 Task: Look for gluten-free products in the category "Cupcakes".
Action: Mouse moved to (17, 75)
Screenshot: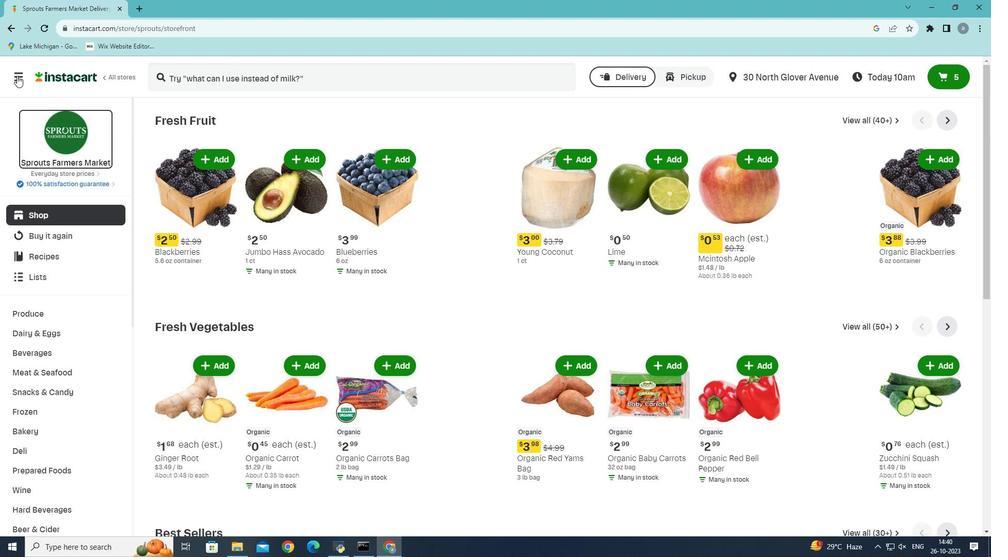 
Action: Mouse pressed left at (17, 75)
Screenshot: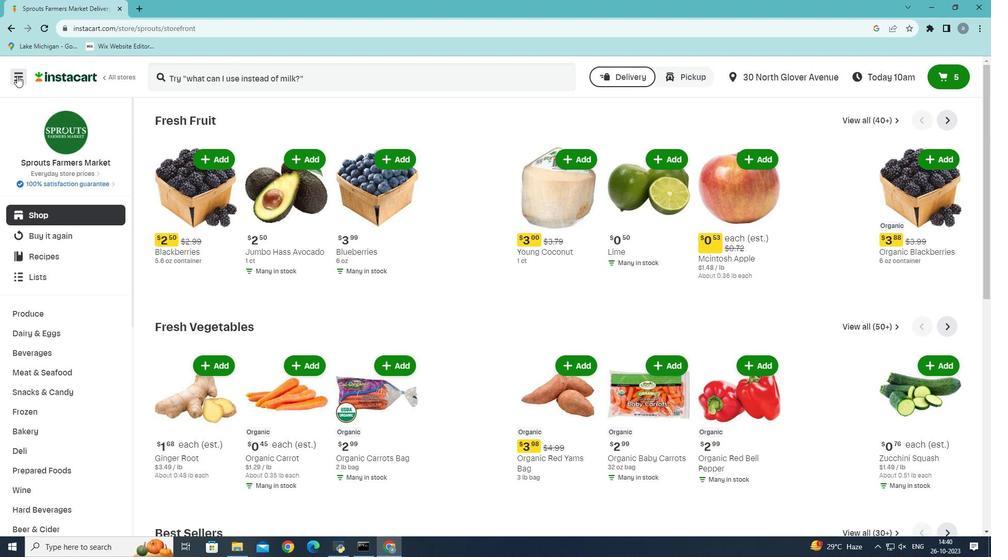 
Action: Mouse moved to (42, 298)
Screenshot: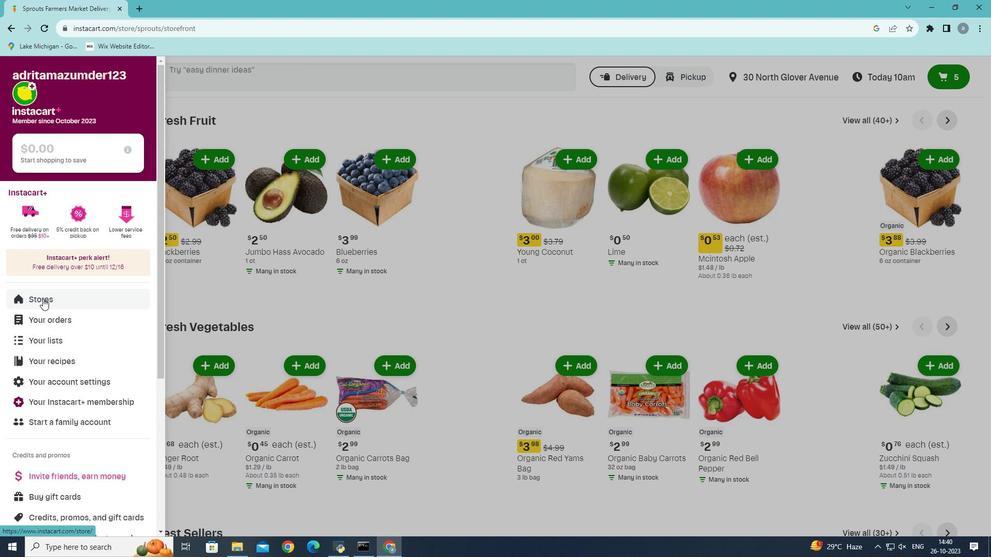 
Action: Mouse pressed left at (42, 298)
Screenshot: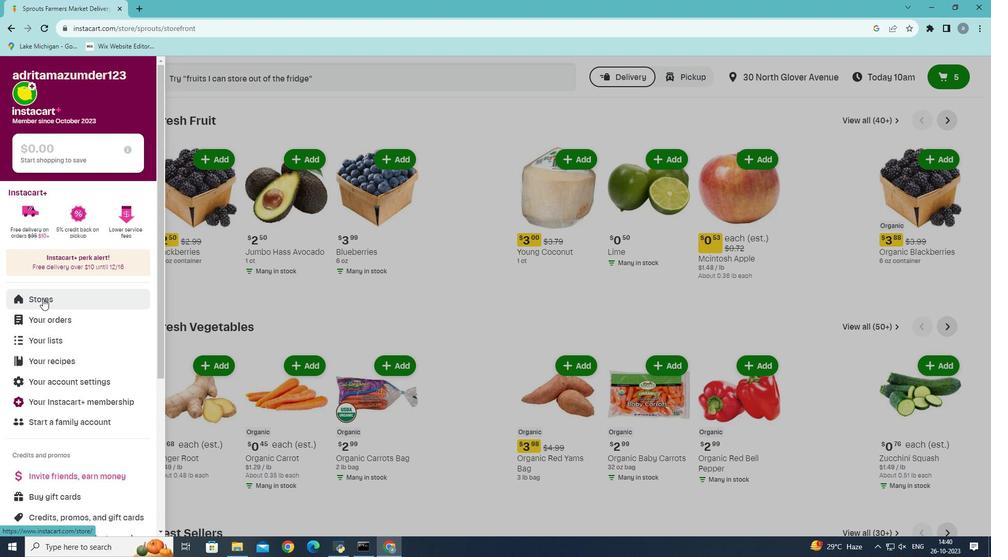 
Action: Mouse moved to (239, 115)
Screenshot: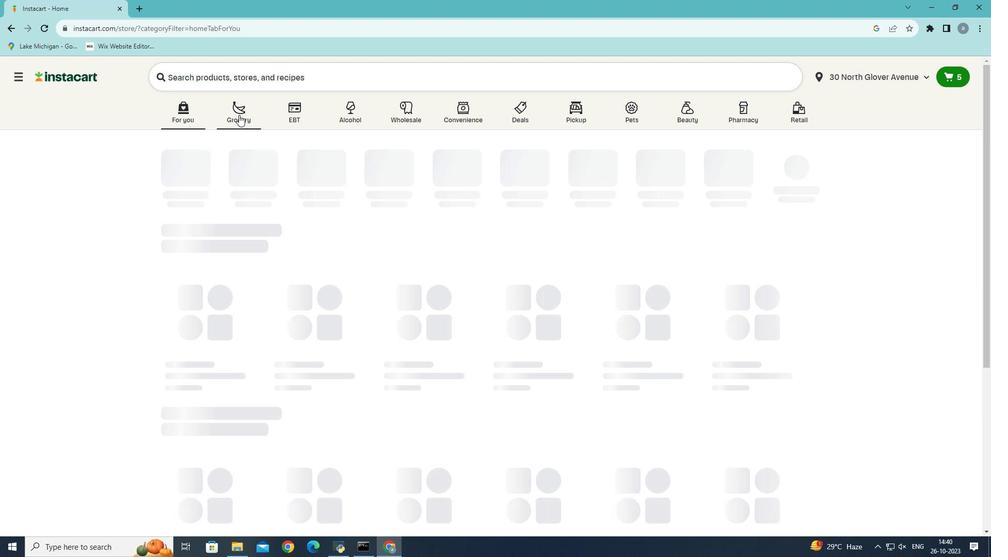 
Action: Mouse pressed left at (239, 115)
Screenshot: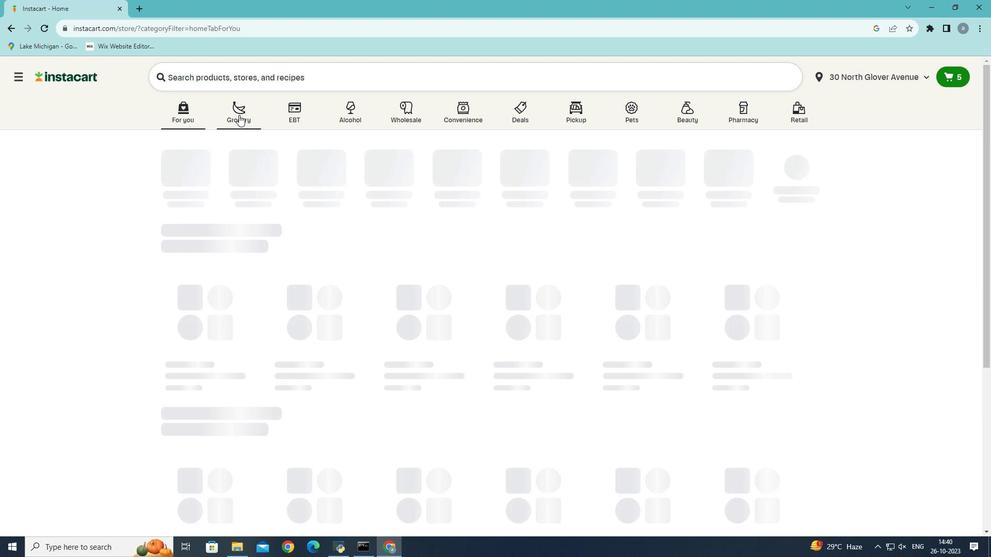 
Action: Mouse moved to (238, 327)
Screenshot: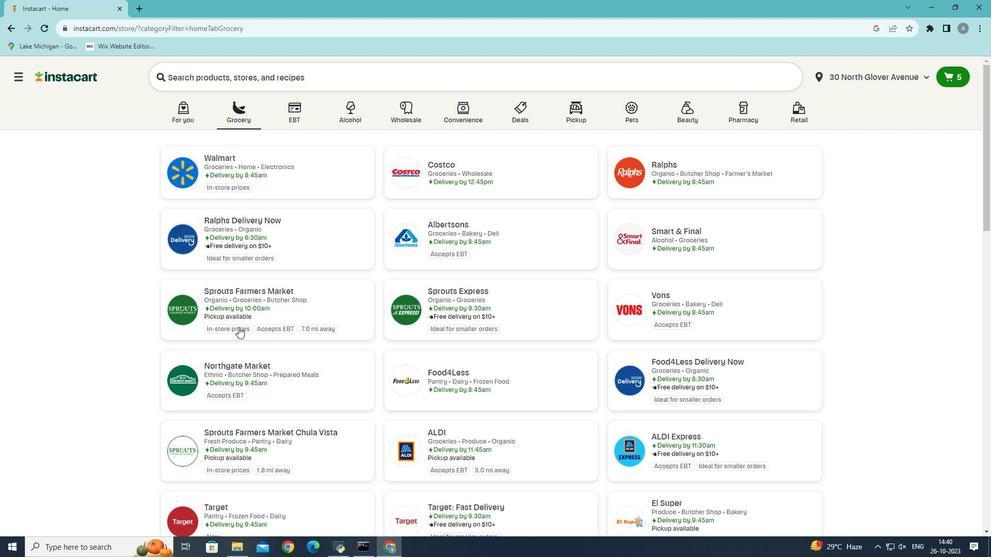 
Action: Mouse pressed left at (238, 327)
Screenshot: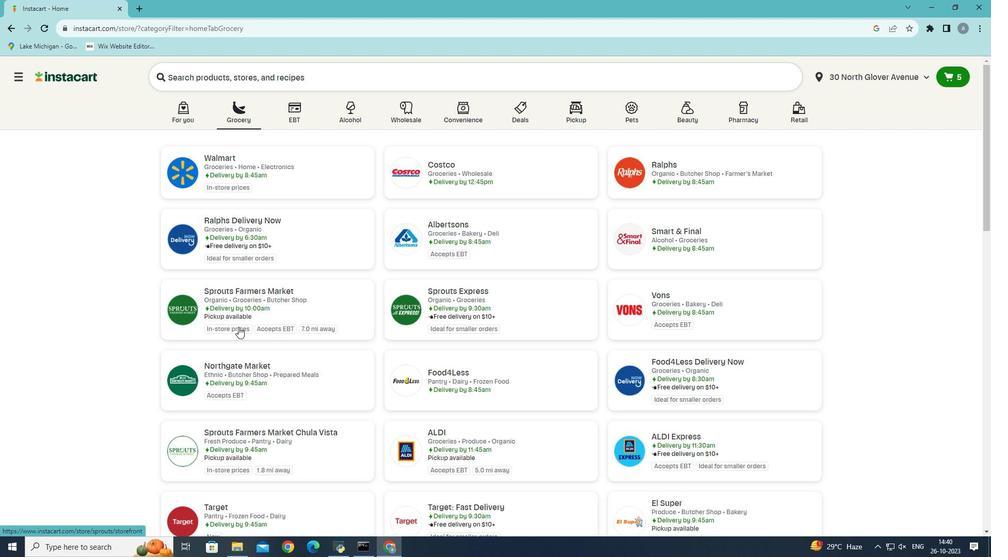 
Action: Mouse moved to (24, 432)
Screenshot: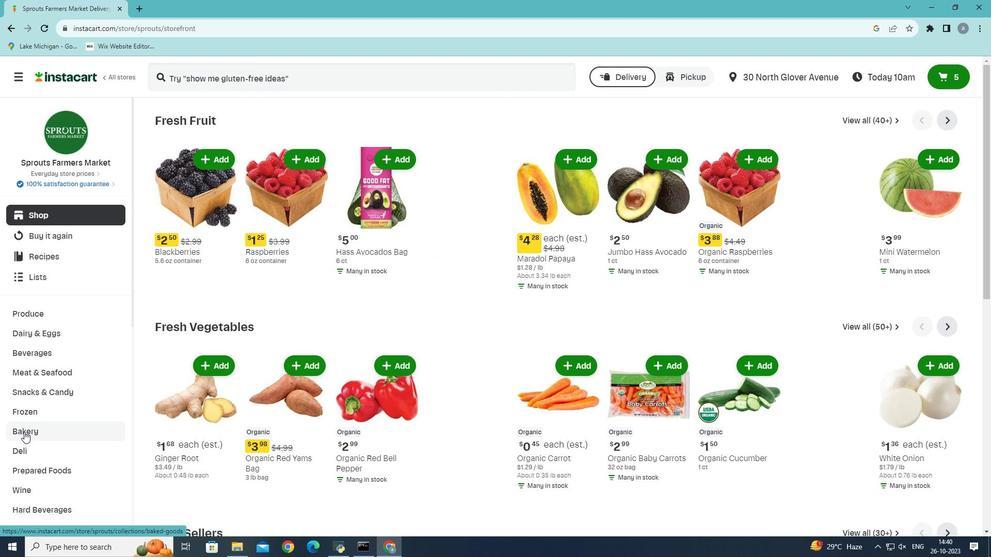 
Action: Mouse pressed left at (24, 432)
Screenshot: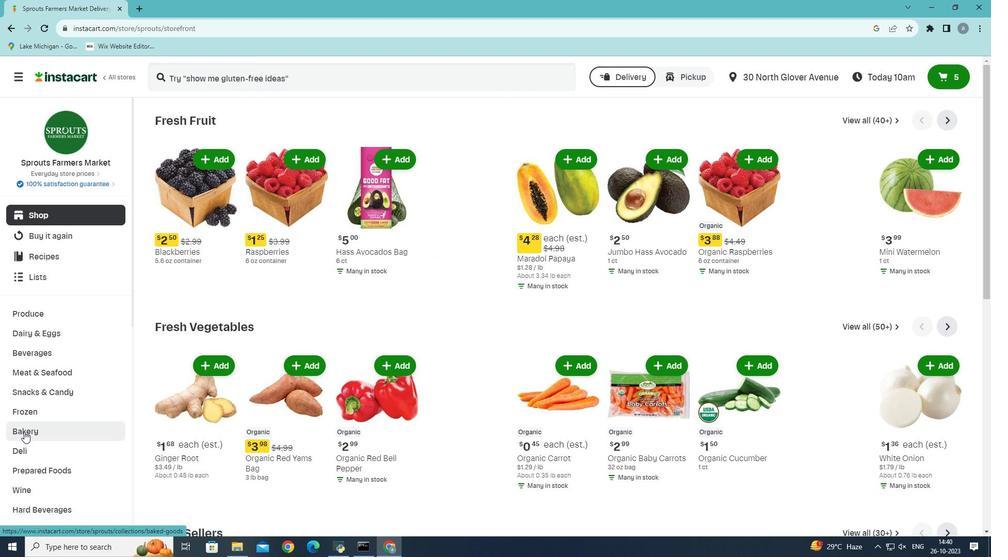 
Action: Mouse moved to (609, 149)
Screenshot: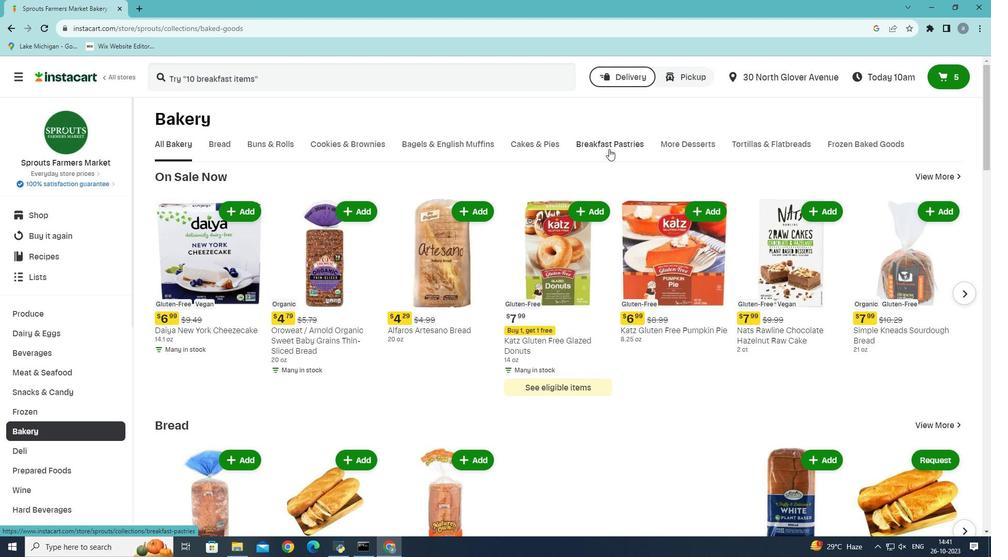 
Action: Mouse pressed left at (609, 149)
Screenshot: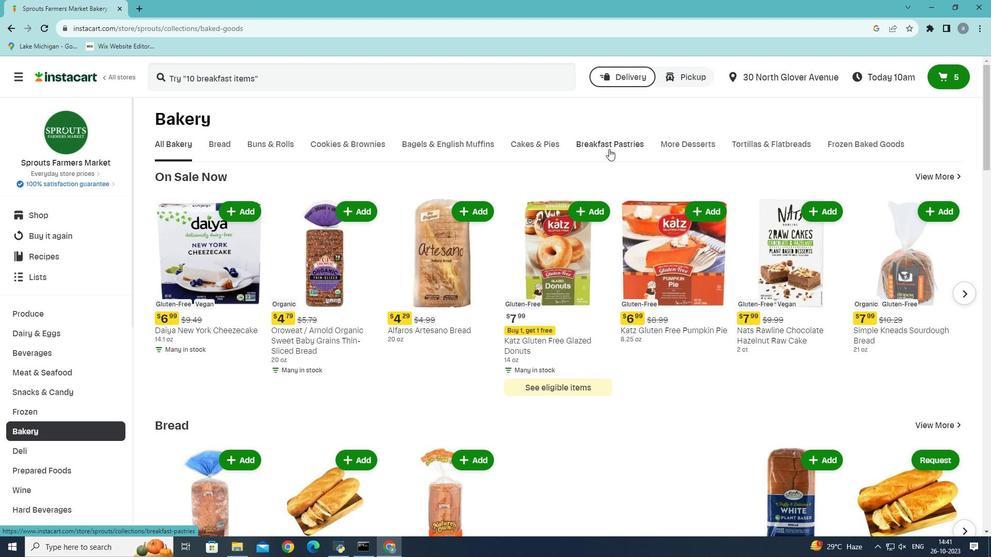 
Action: Mouse moved to (688, 146)
Screenshot: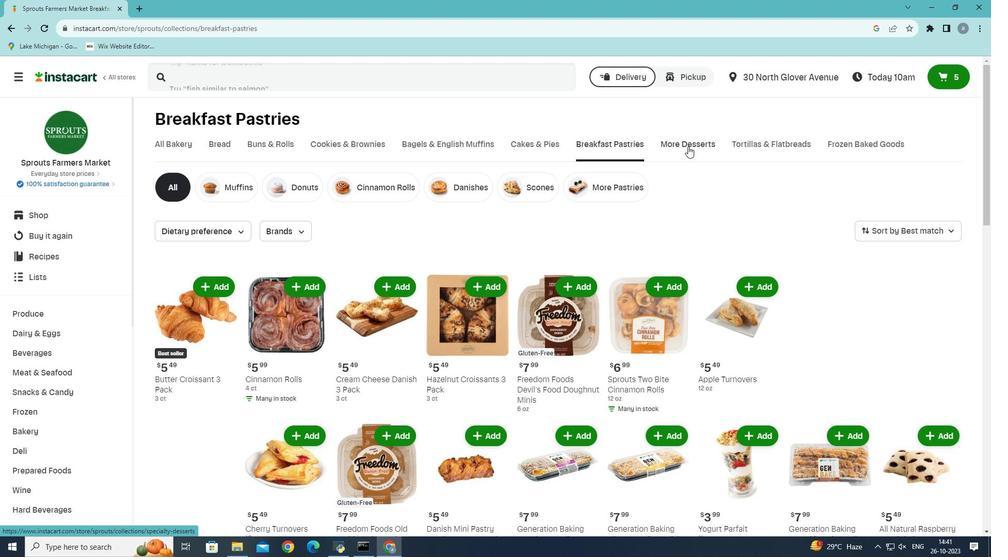 
Action: Mouse pressed left at (688, 146)
Screenshot: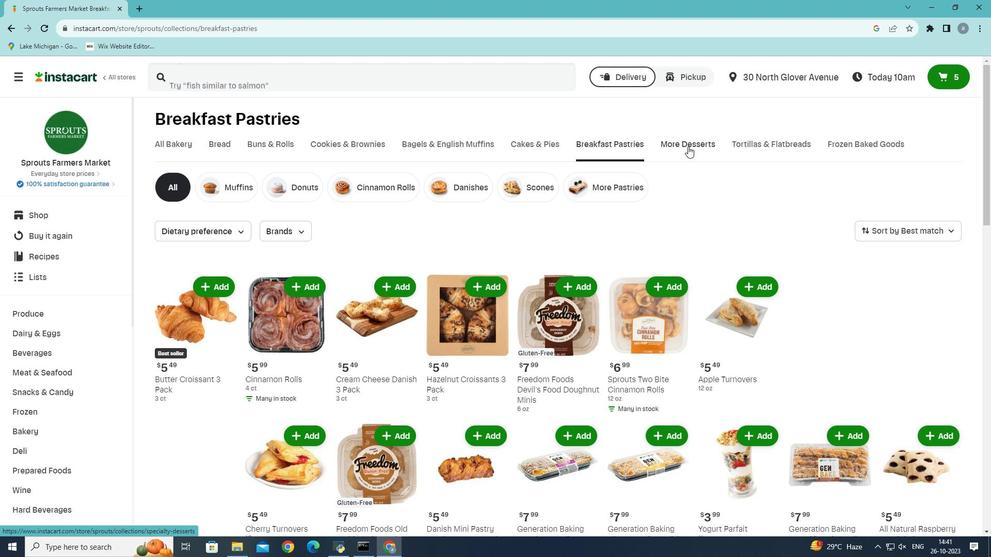 
Action: Mouse moved to (233, 192)
Screenshot: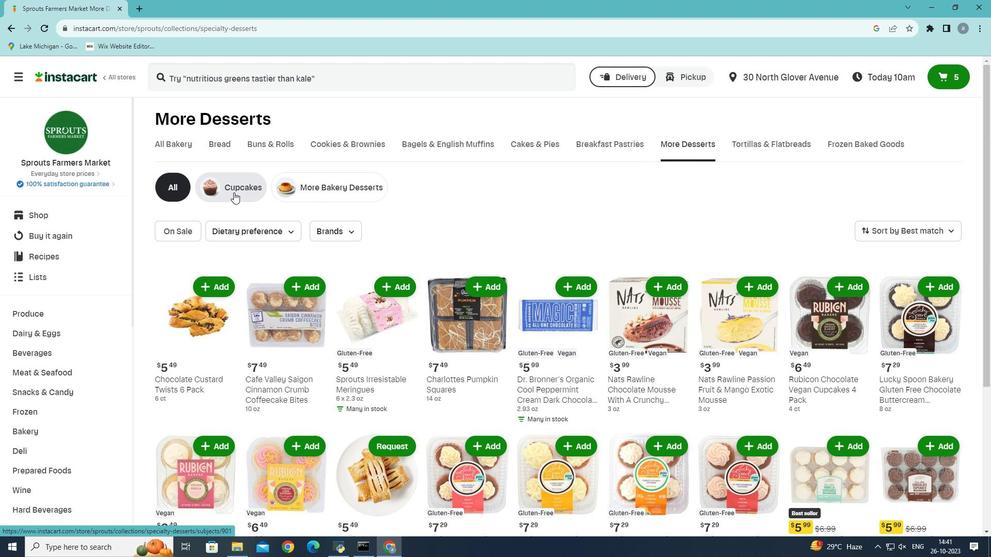 
Action: Mouse pressed left at (233, 192)
Screenshot: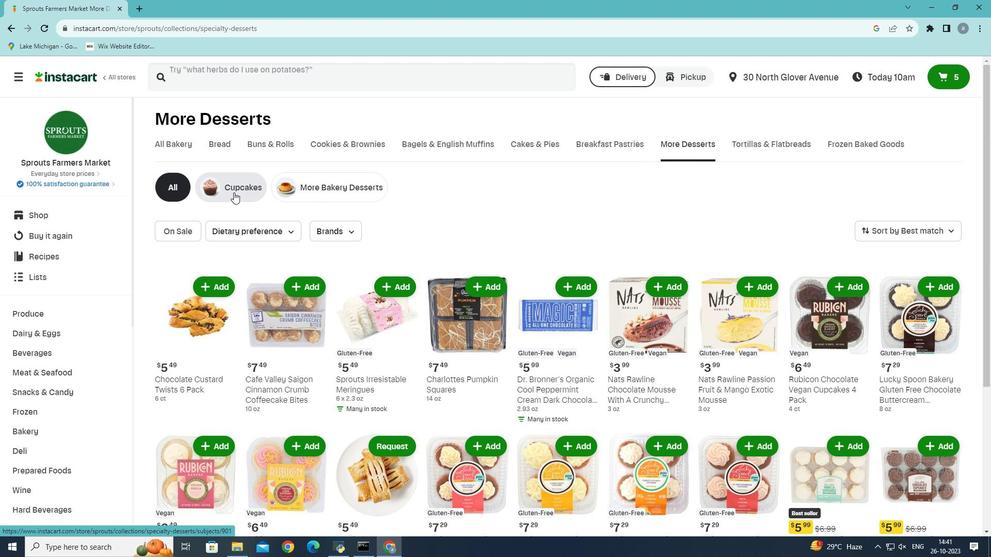 
Action: Mouse moved to (294, 230)
Screenshot: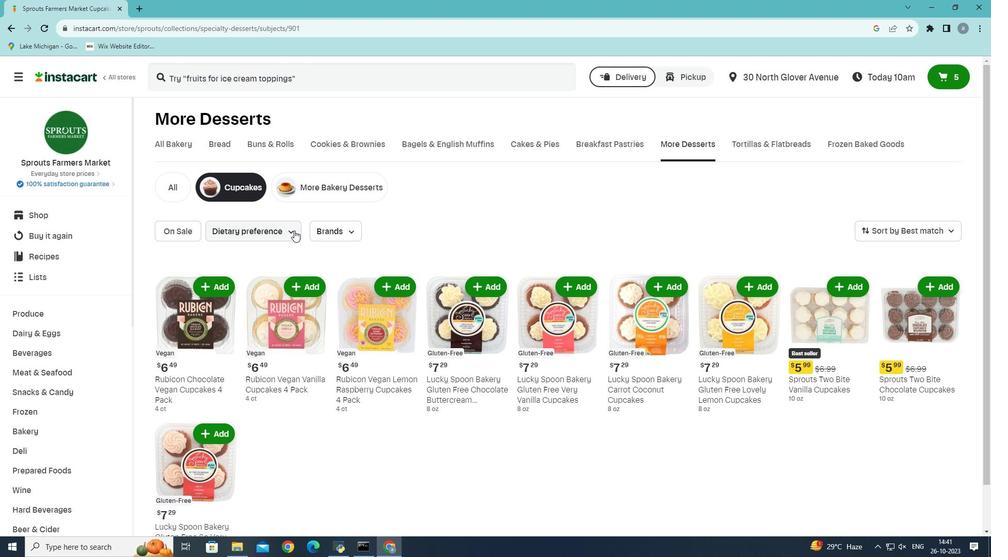 
Action: Mouse pressed left at (294, 230)
Screenshot: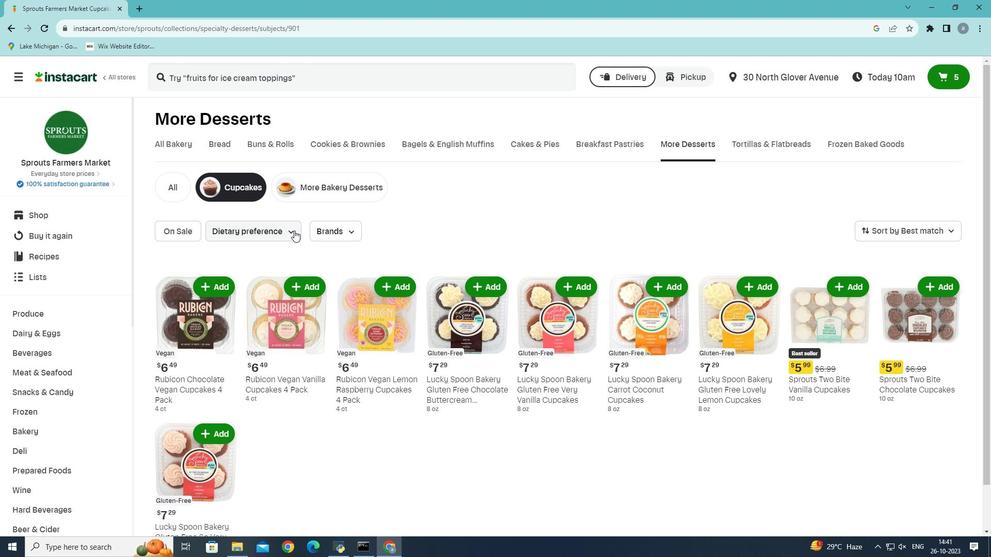 
Action: Mouse moved to (258, 261)
Screenshot: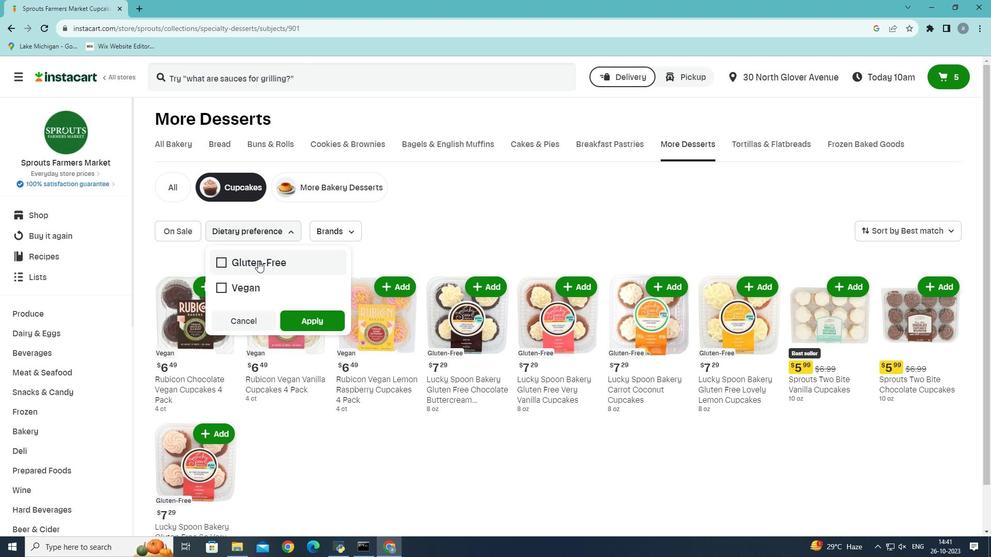 
Action: Mouse pressed left at (258, 261)
Screenshot: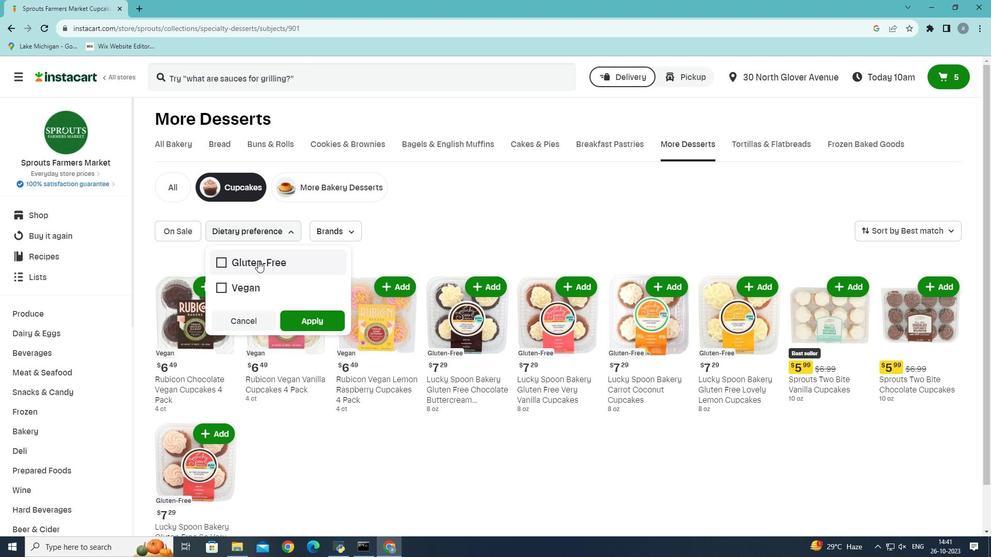 
Action: Mouse moved to (311, 320)
Screenshot: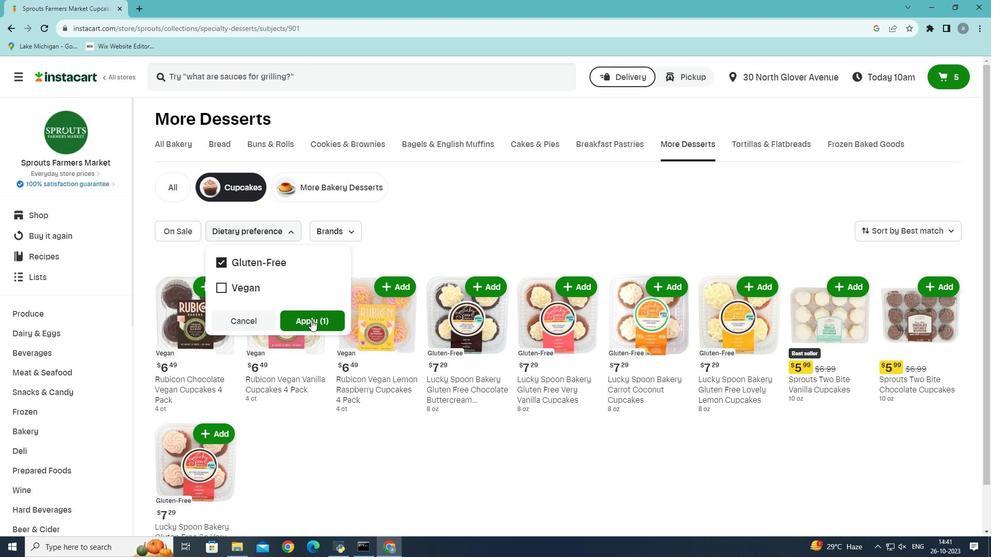 
Action: Mouse pressed left at (311, 320)
Screenshot: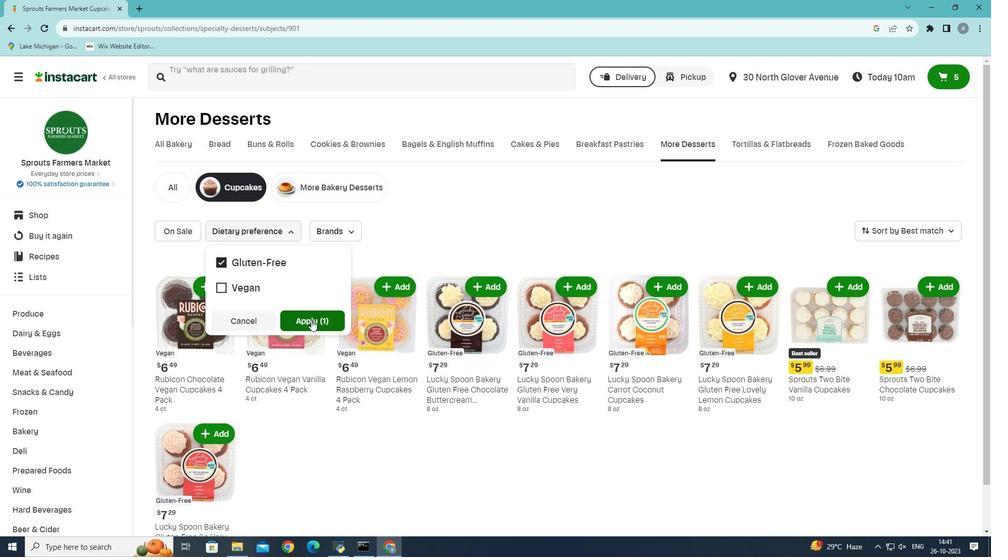 
Action: Mouse moved to (316, 303)
Screenshot: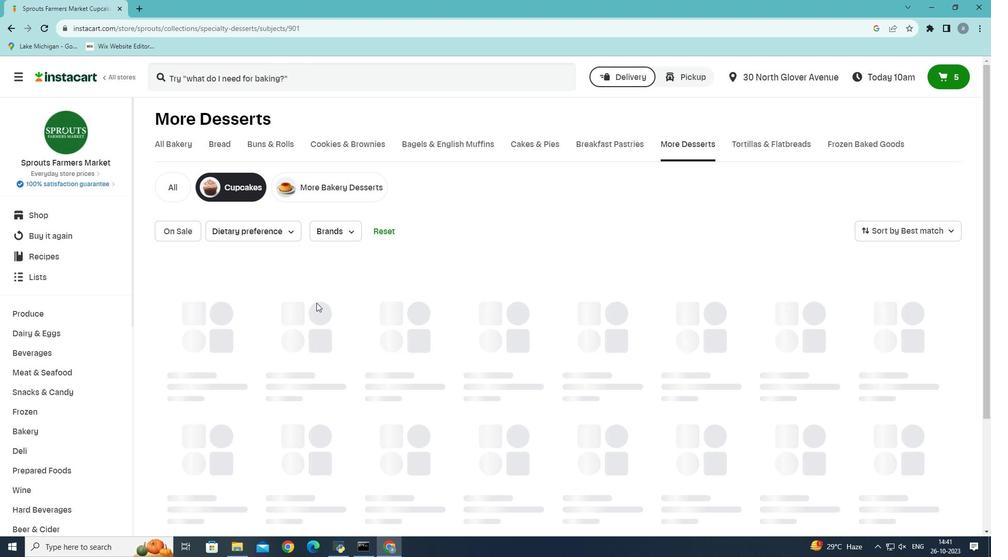 
